 Task: Create in the project TransportWorks in Backlog an issue 'Broken links in documentation', assign it to team member softage.2@softage.net and change the status to IN PROGRESS.
Action: Mouse pressed left at (86, 49)
Screenshot: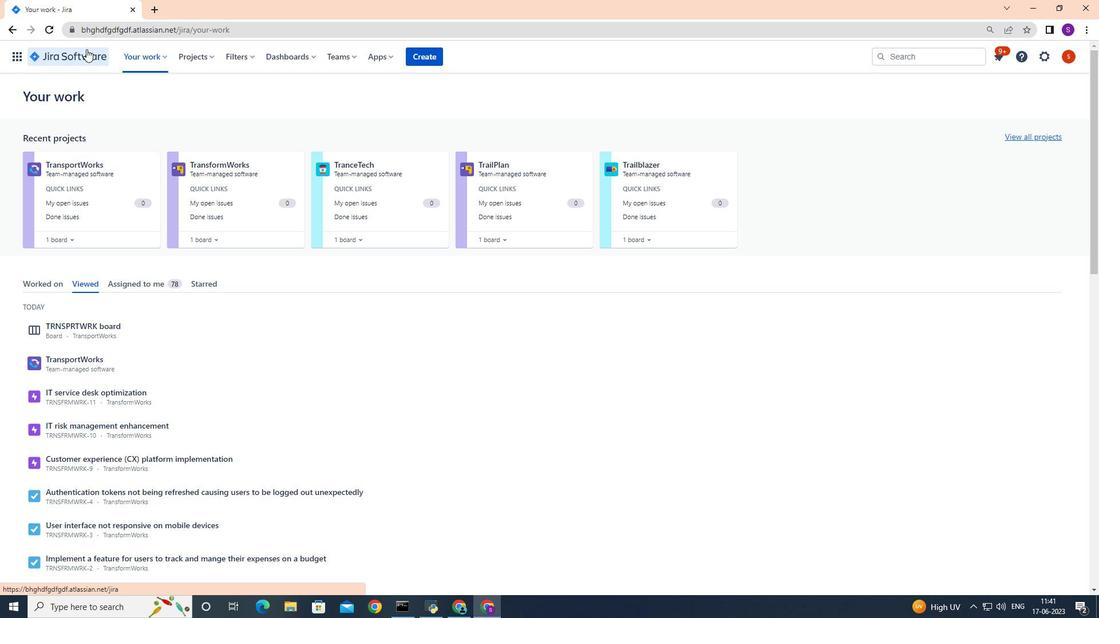 
Action: Mouse moved to (209, 58)
Screenshot: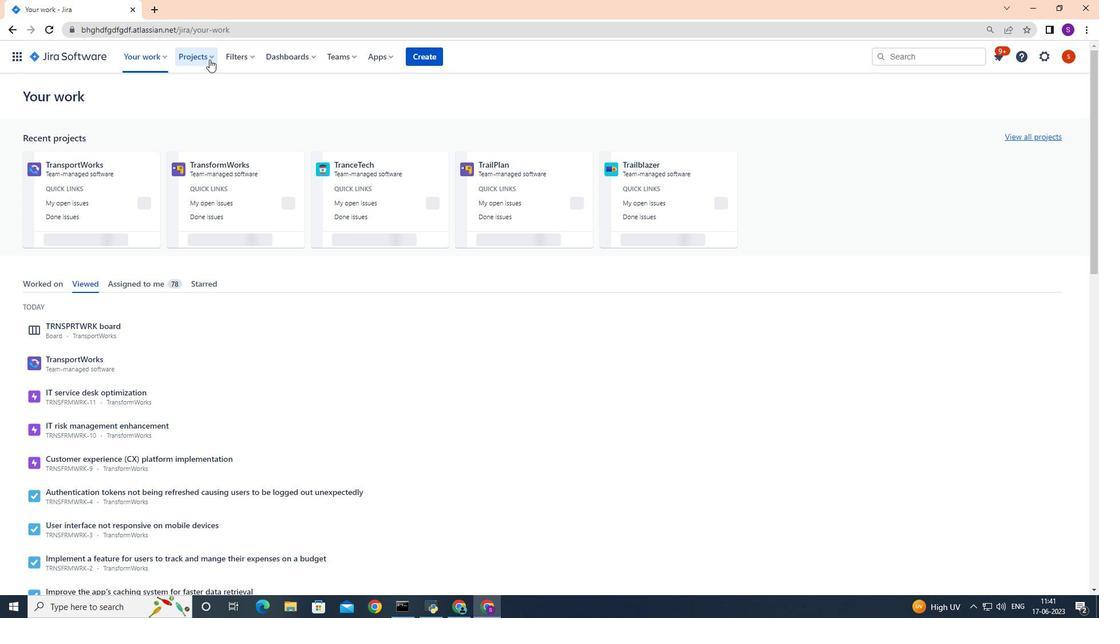 
Action: Mouse pressed left at (209, 58)
Screenshot: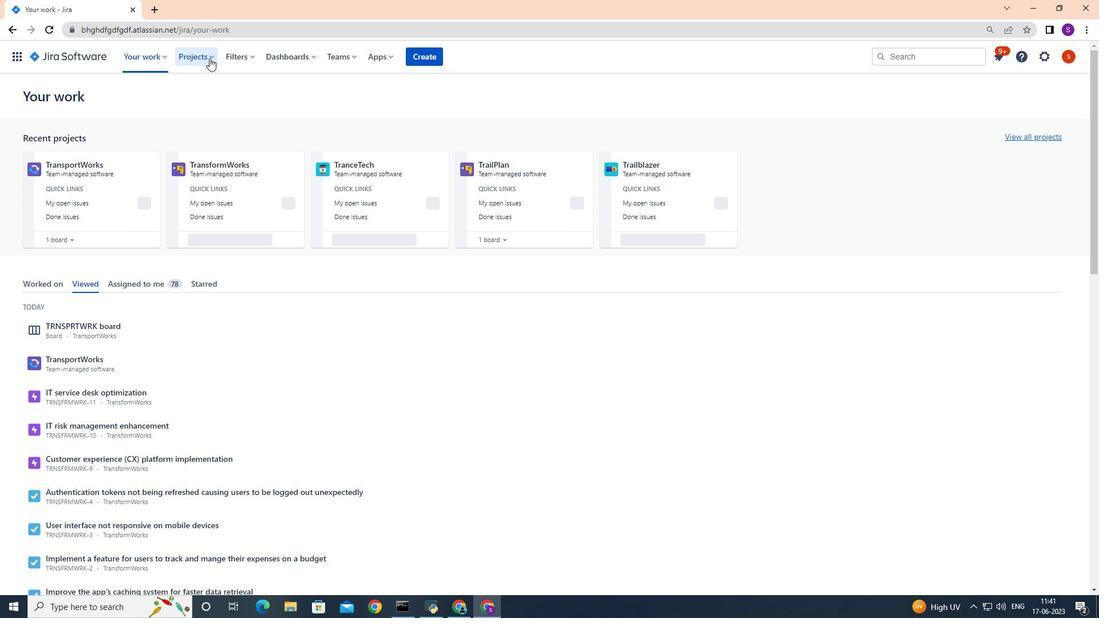 
Action: Mouse moved to (242, 108)
Screenshot: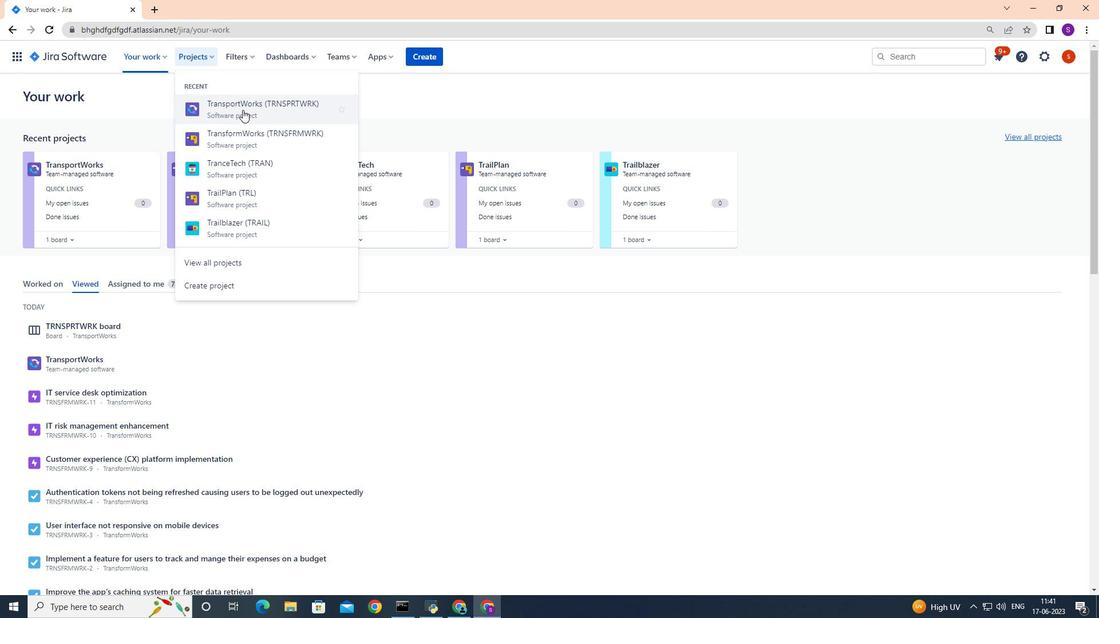 
Action: Mouse pressed left at (242, 108)
Screenshot: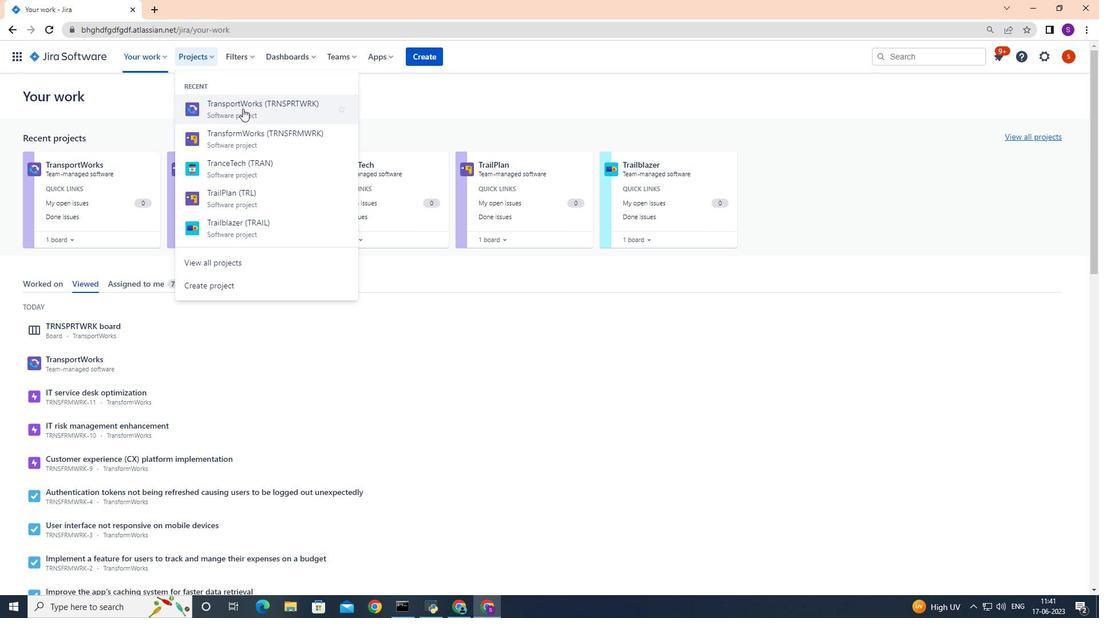 
Action: Mouse moved to (41, 170)
Screenshot: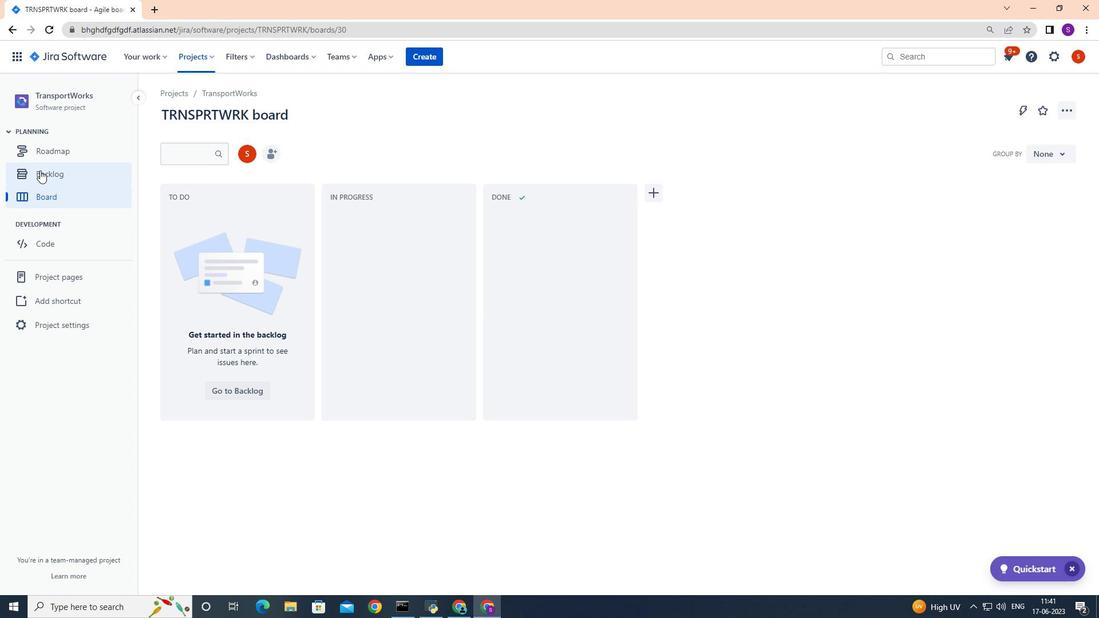 
Action: Mouse pressed left at (41, 170)
Screenshot: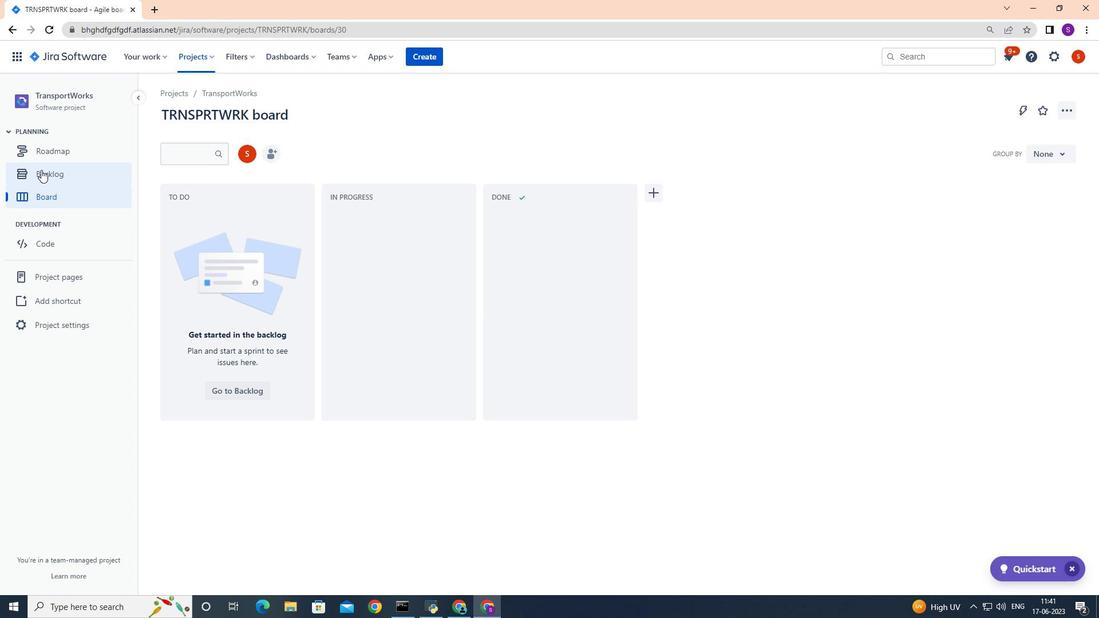 
Action: Mouse moved to (225, 278)
Screenshot: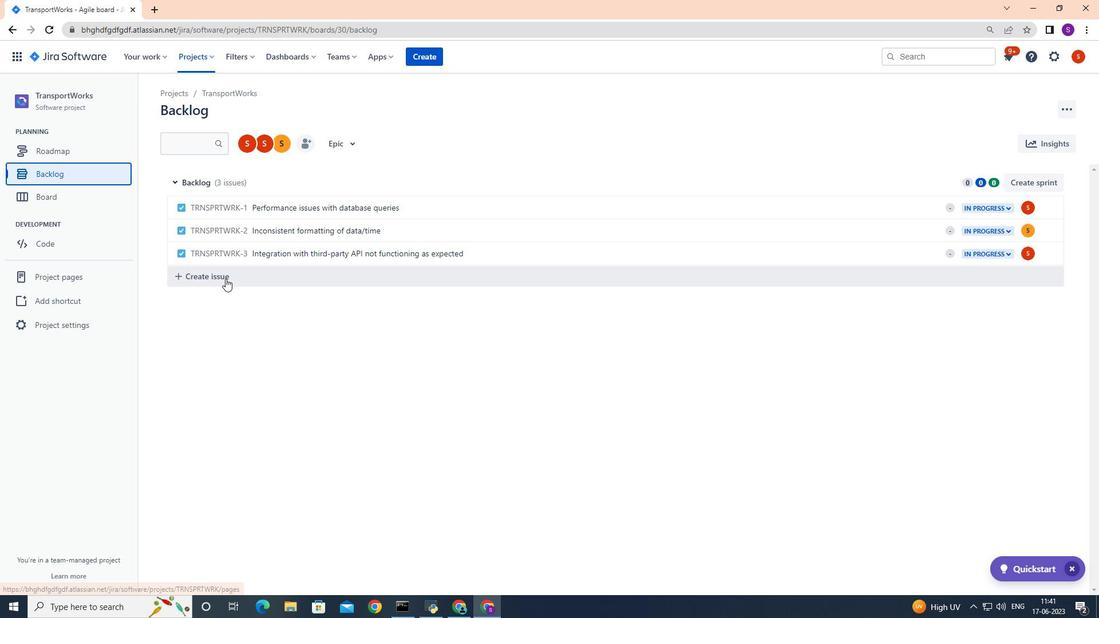 
Action: Mouse pressed left at (225, 278)
Screenshot: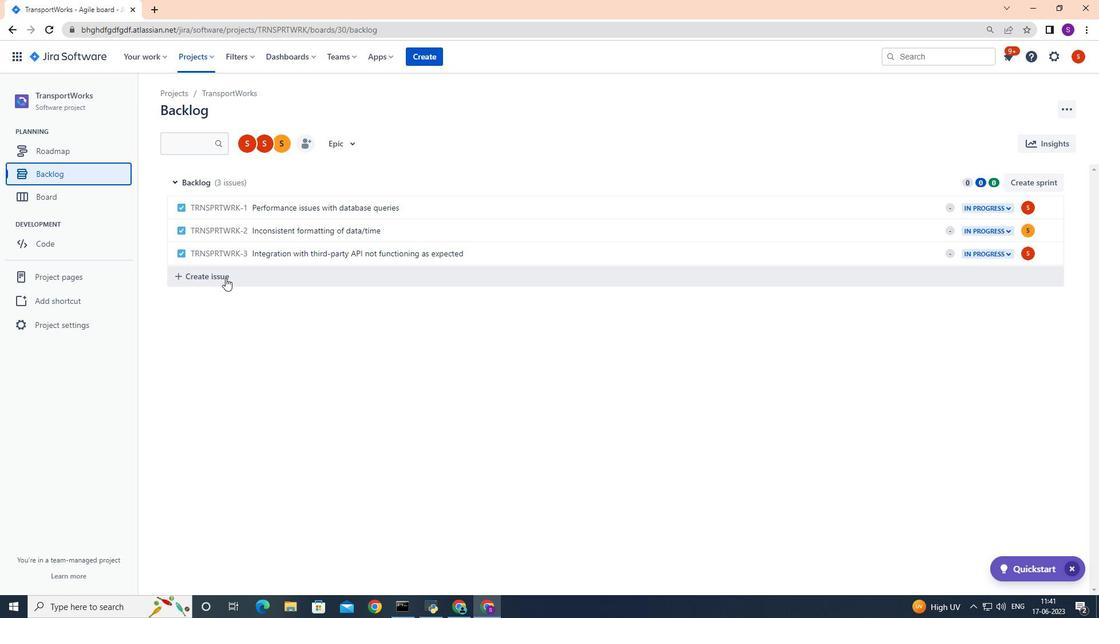 
Action: Mouse moved to (225, 277)
Screenshot: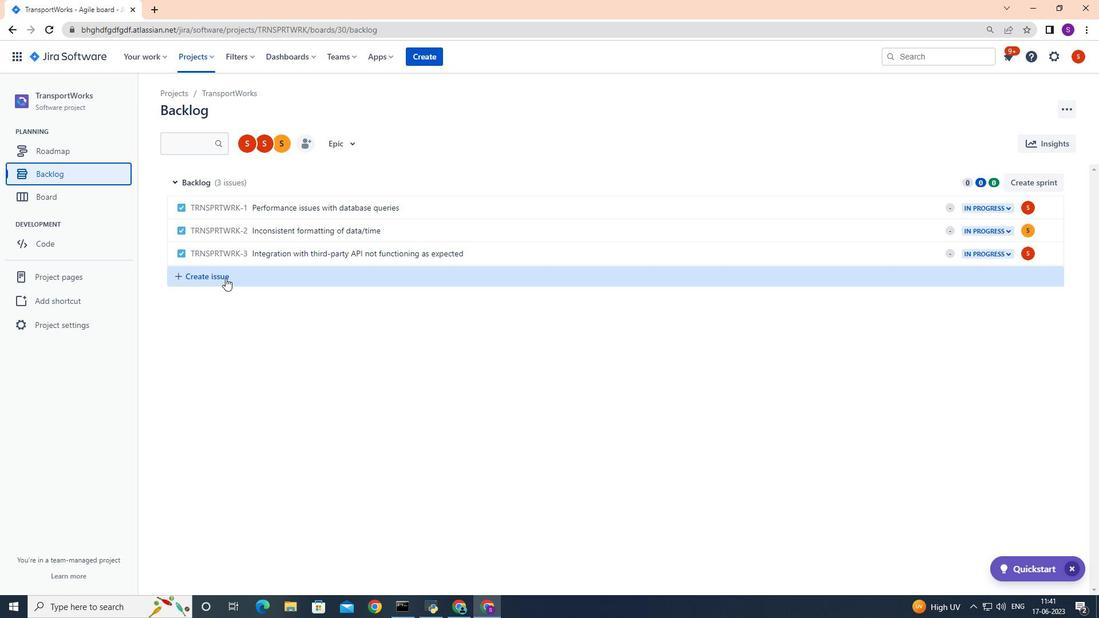 
Action: Key pressed <Key.shift>Broken<Key.space><Key.shift>Li<Key.backspace><Key.backspace>li
Screenshot: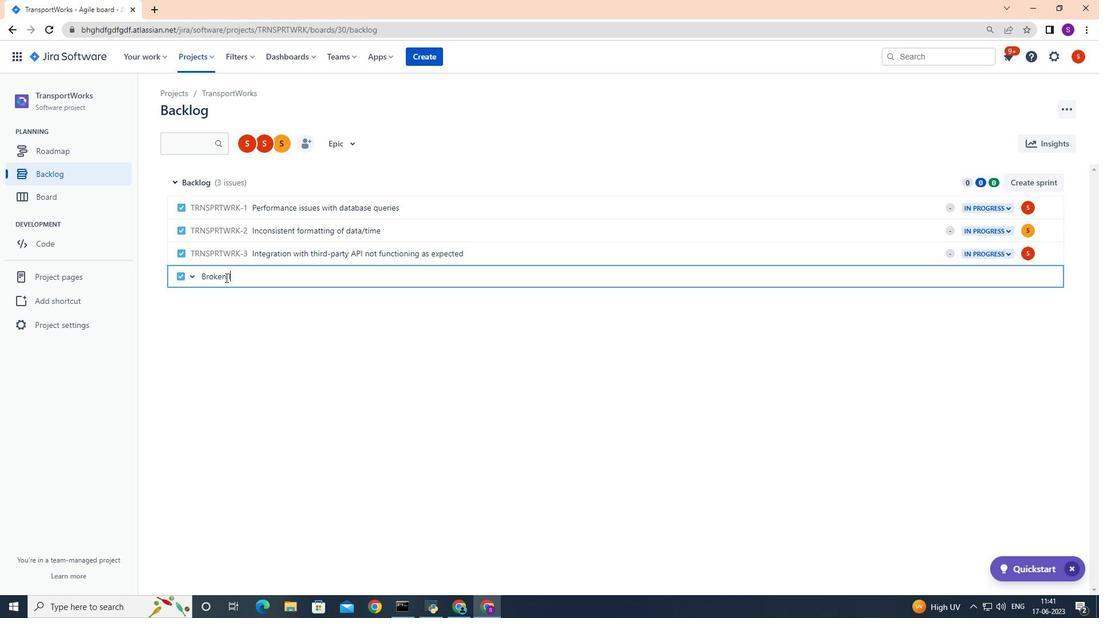 
Action: Mouse moved to (343, 379)
Screenshot: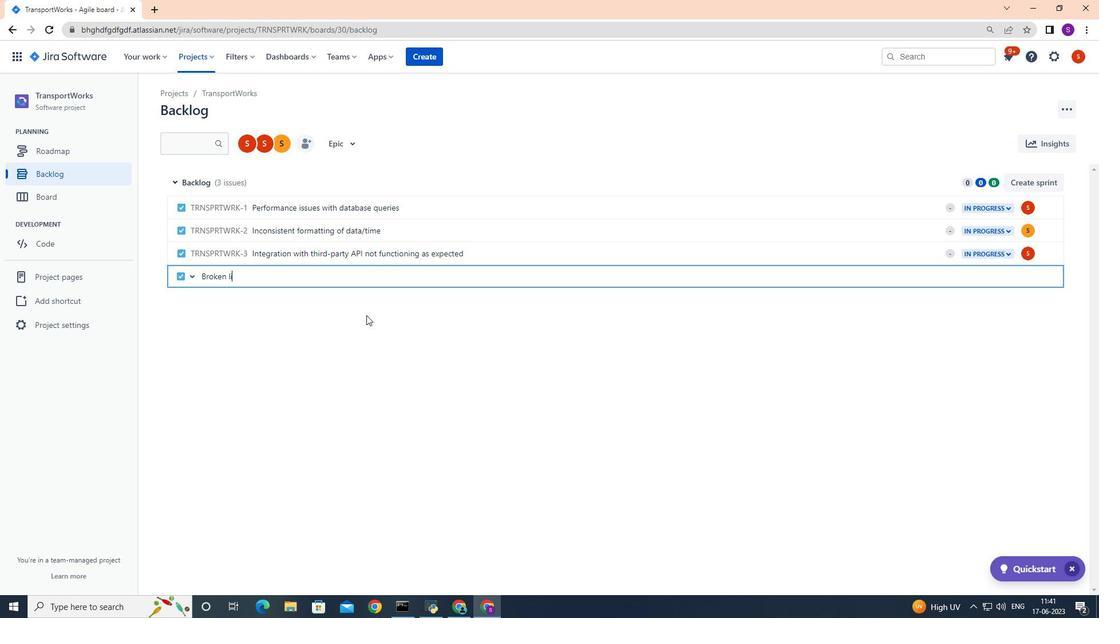 
Action: Key pressed nks<Key.space>in<Key.space>documentation<Key.enter>
Screenshot: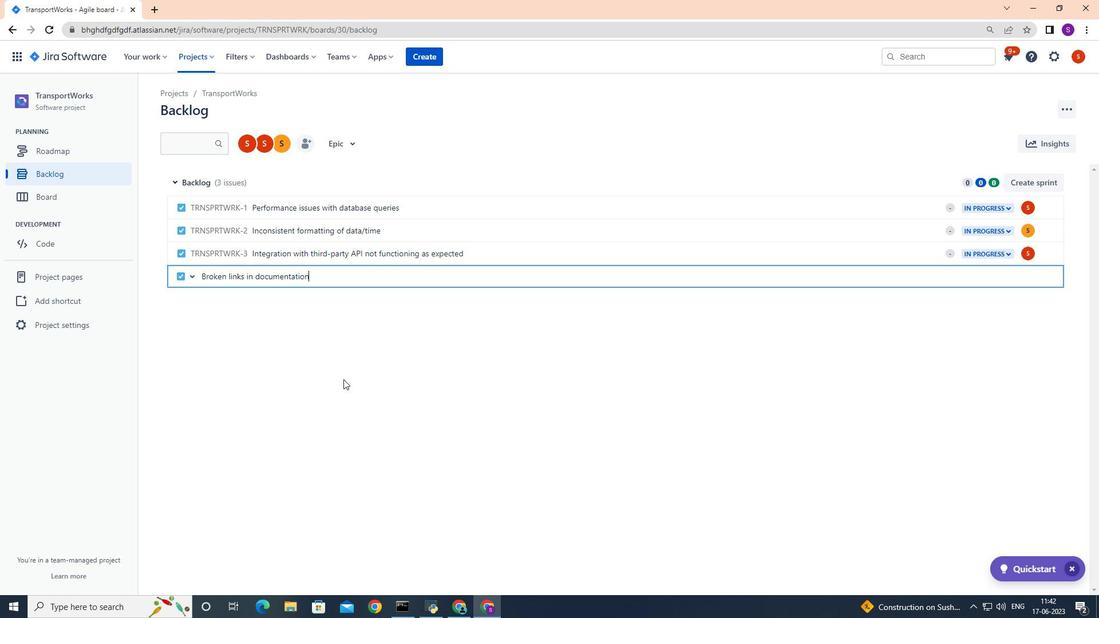 
Action: Mouse moved to (1030, 275)
Screenshot: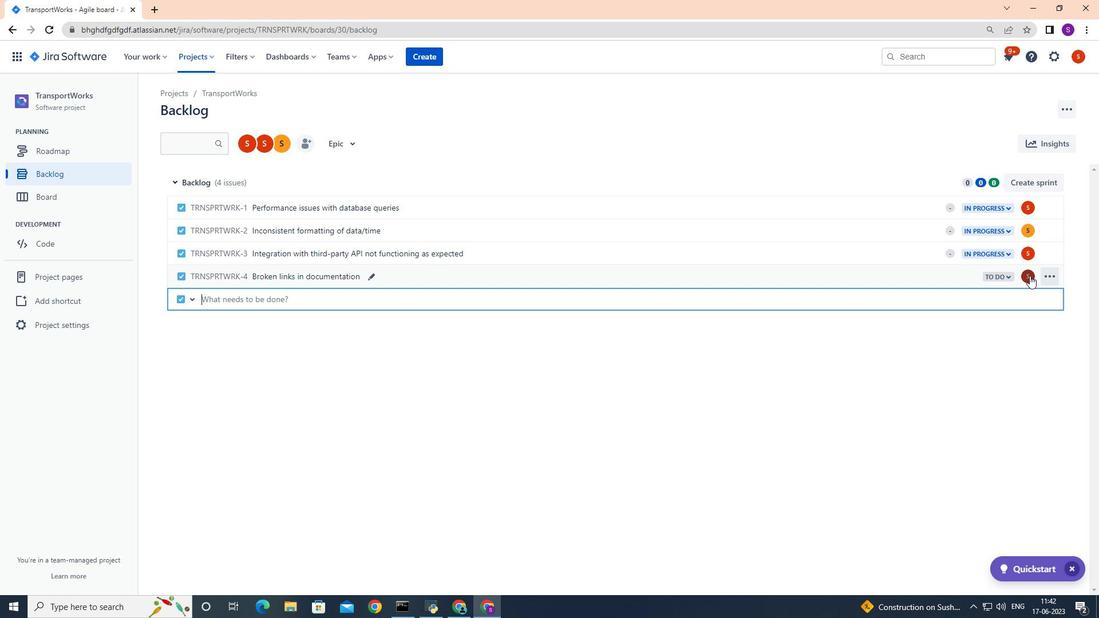 
Action: Mouse pressed left at (1030, 275)
Screenshot: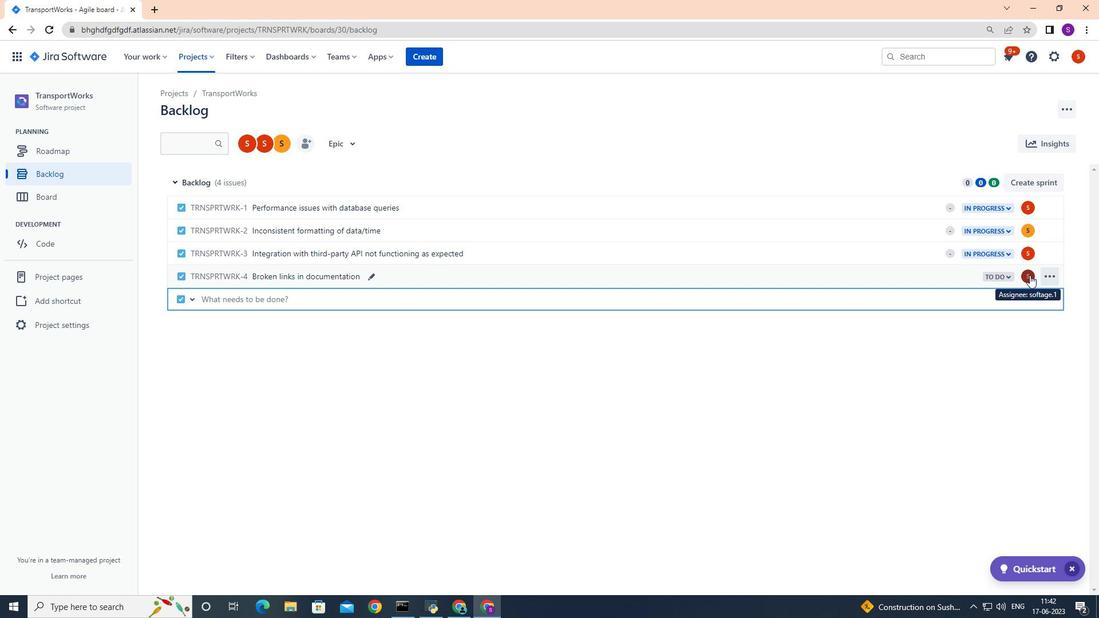 
Action: Mouse moved to (1029, 275)
Screenshot: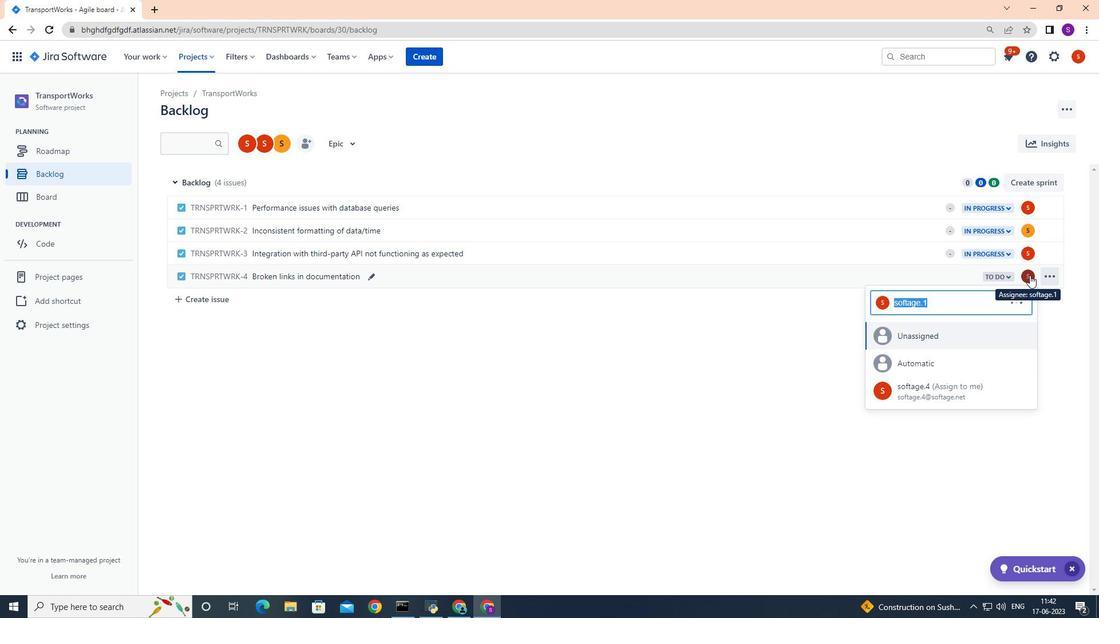 
Action: Key pressed softage.2
Screenshot: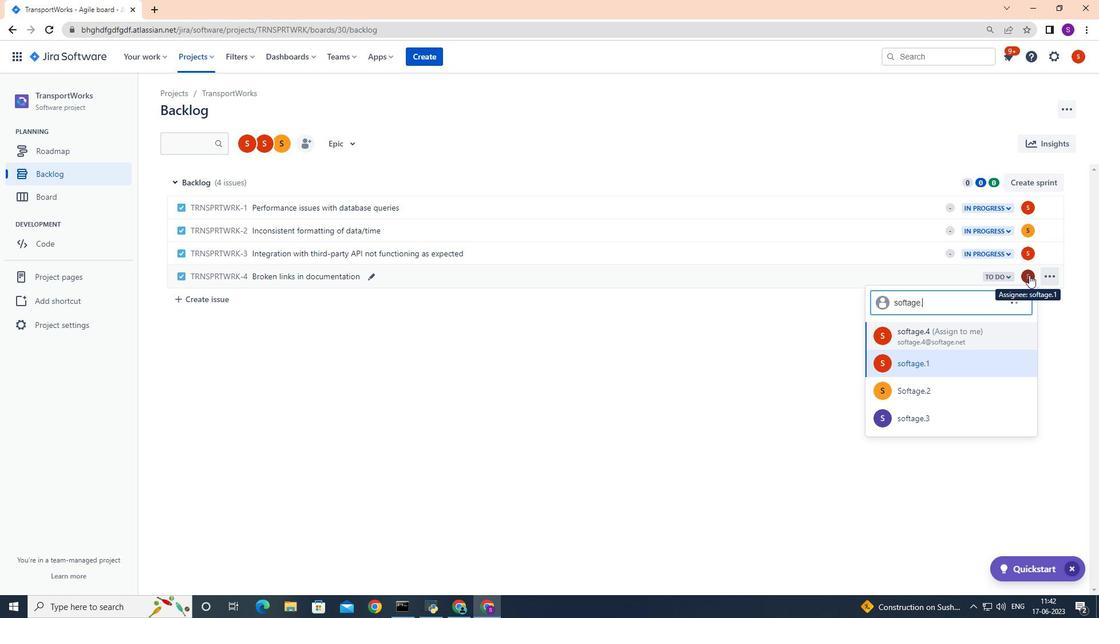 
Action: Mouse moved to (945, 365)
Screenshot: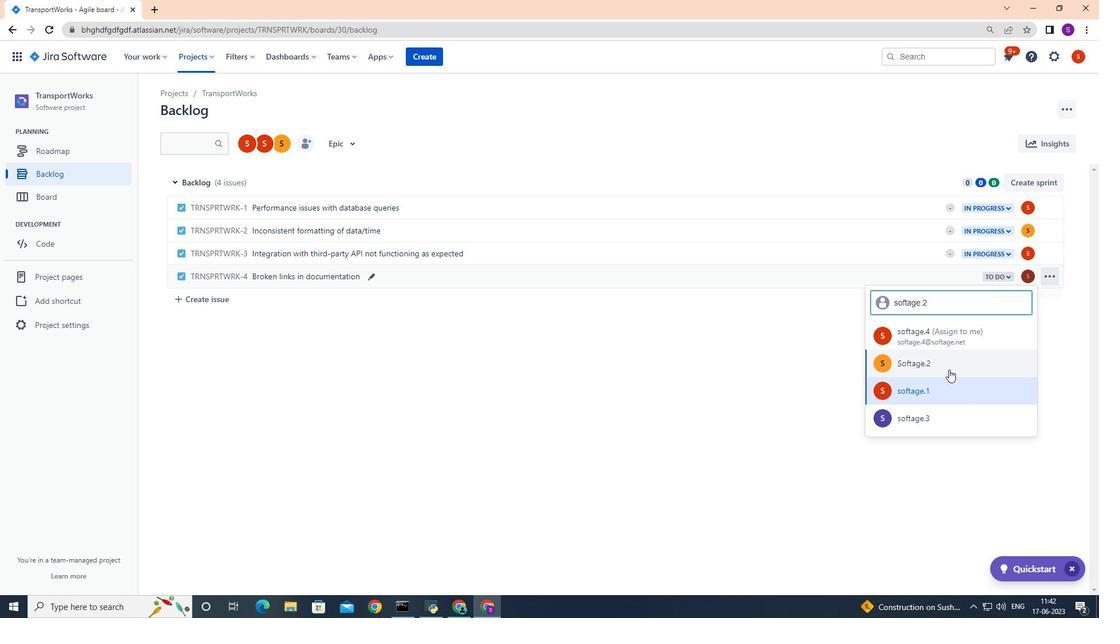 
Action: Mouse pressed left at (945, 365)
Screenshot: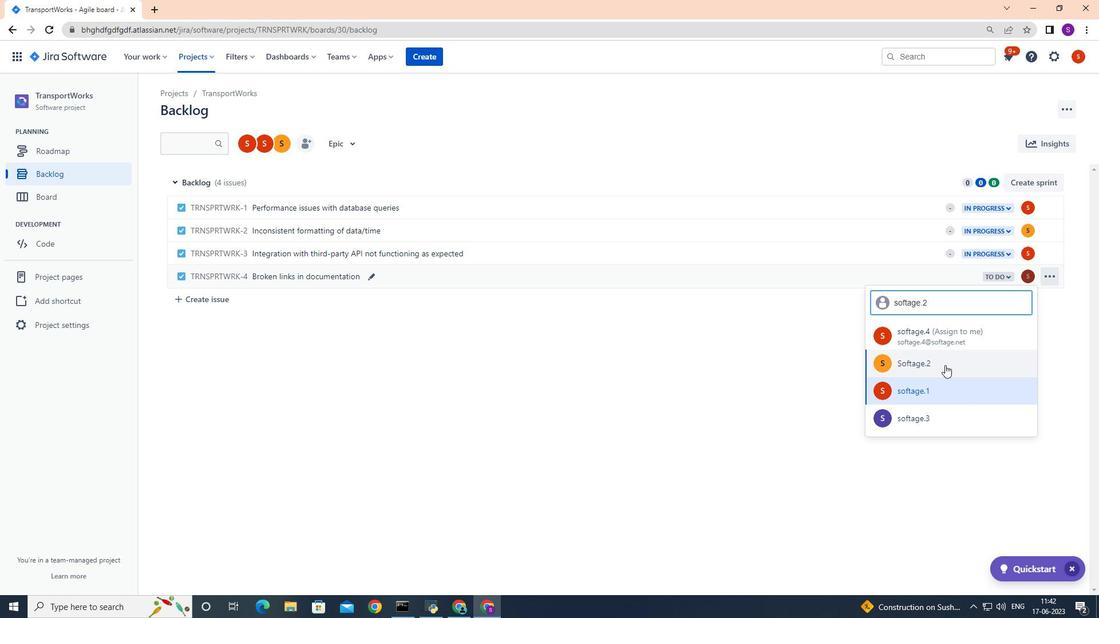 
Action: Mouse moved to (1010, 276)
Screenshot: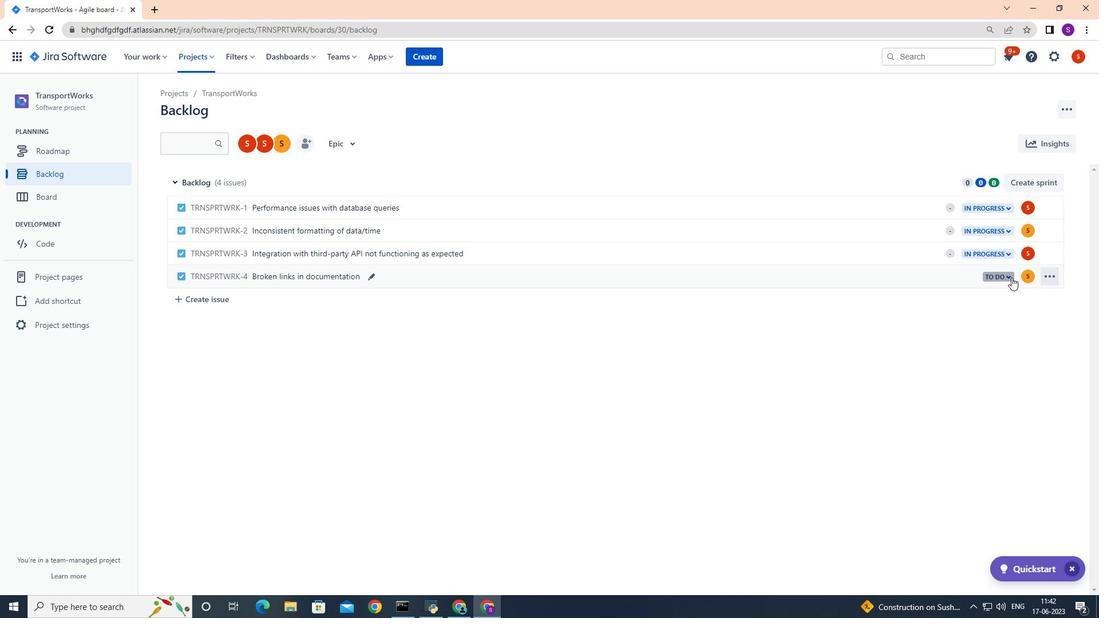 
Action: Mouse pressed left at (1010, 276)
Screenshot: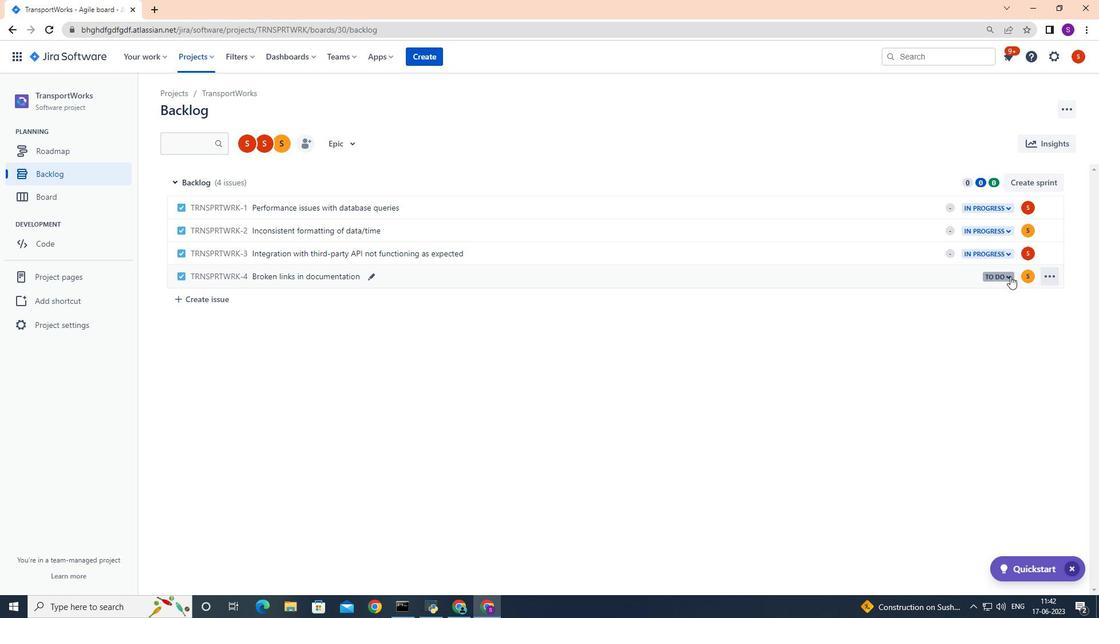 
Action: Mouse moved to (927, 298)
Screenshot: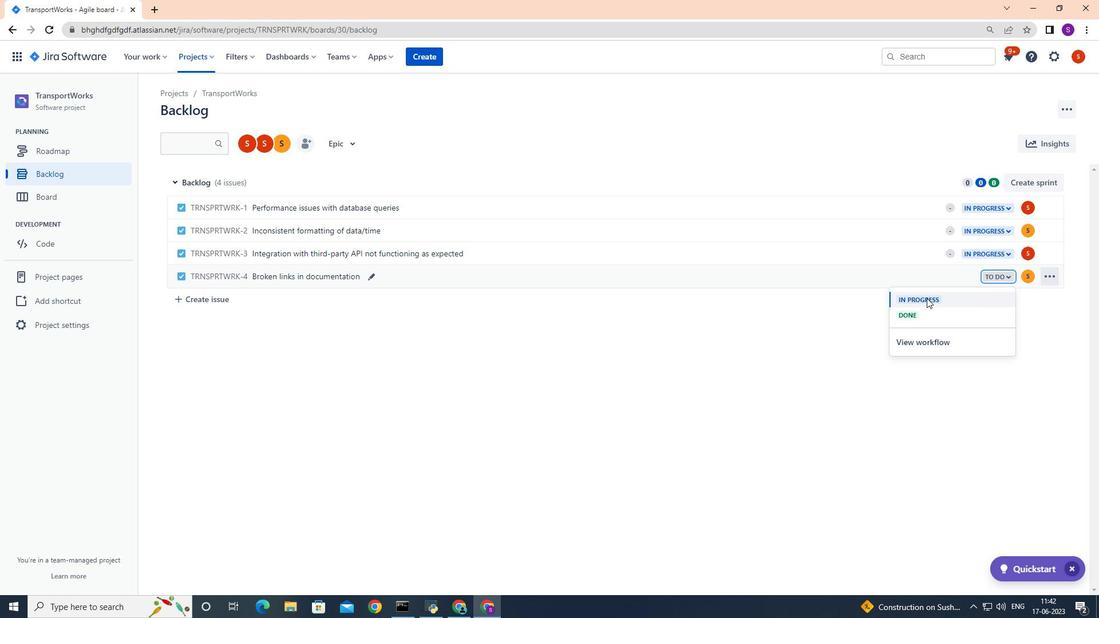 
Action: Mouse pressed left at (927, 298)
Screenshot: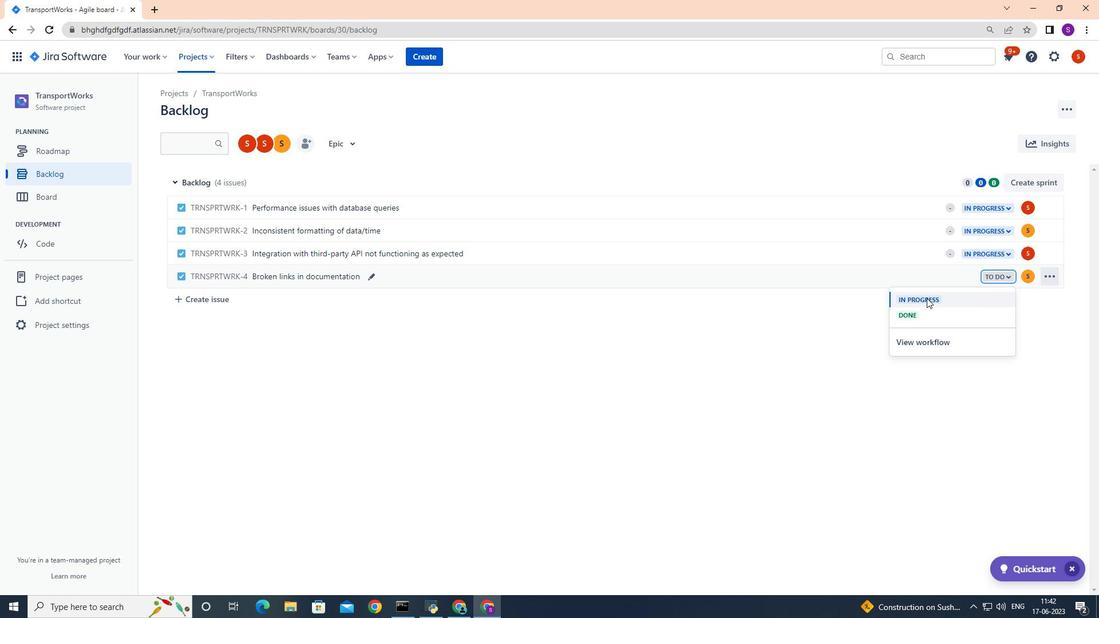 
Action: Mouse moved to (631, 374)
Screenshot: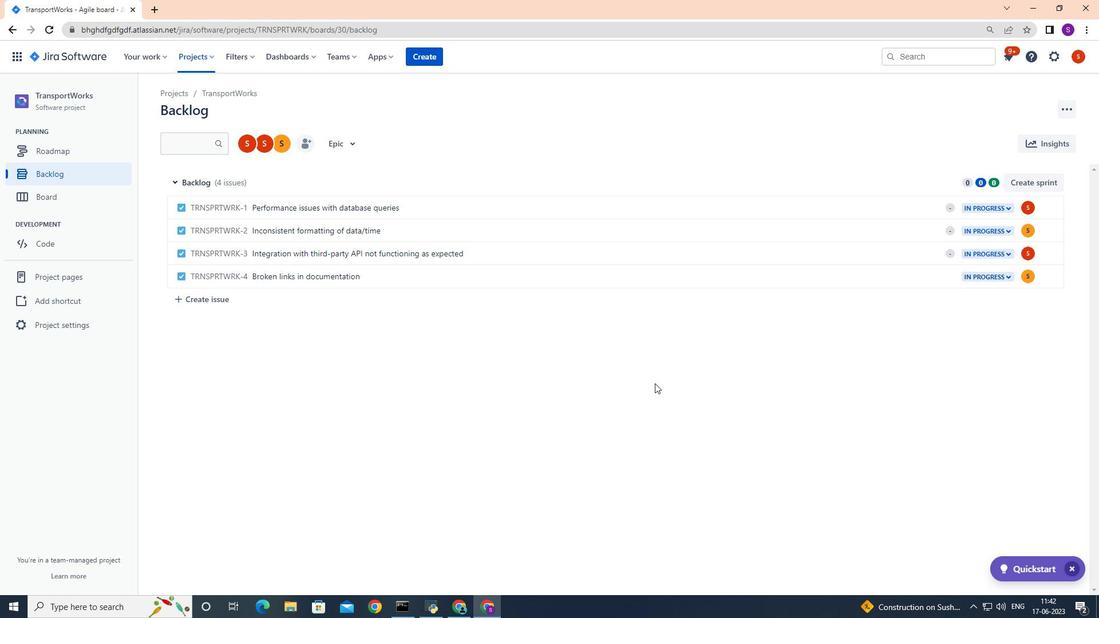 
